 Task: Locate the nearest national forests to Portland, Oregon, and Eugene, Oregon.
Action: Mouse moved to (193, 94)
Screenshot: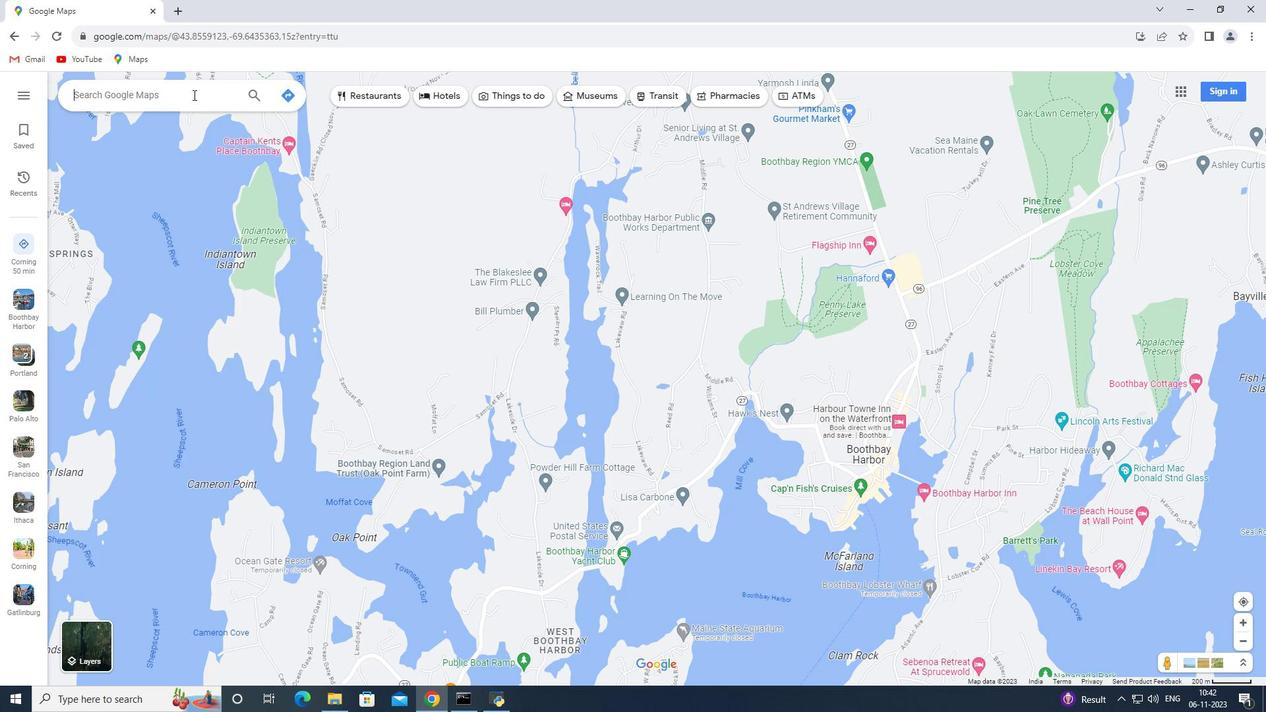 
Action: Mouse pressed left at (193, 94)
Screenshot: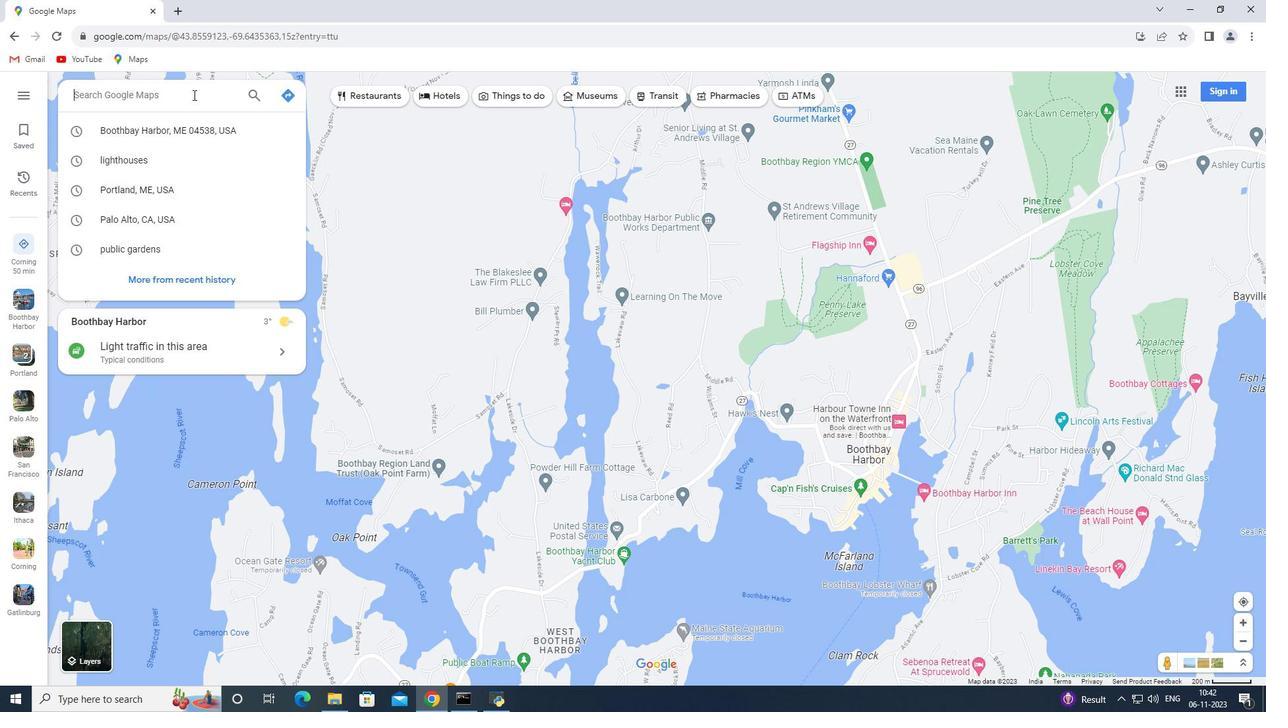 
Action: Key pressed <Key.shift_r>Portland,<Key.space><Key.shift>Oregon<Key.enter>
Screenshot: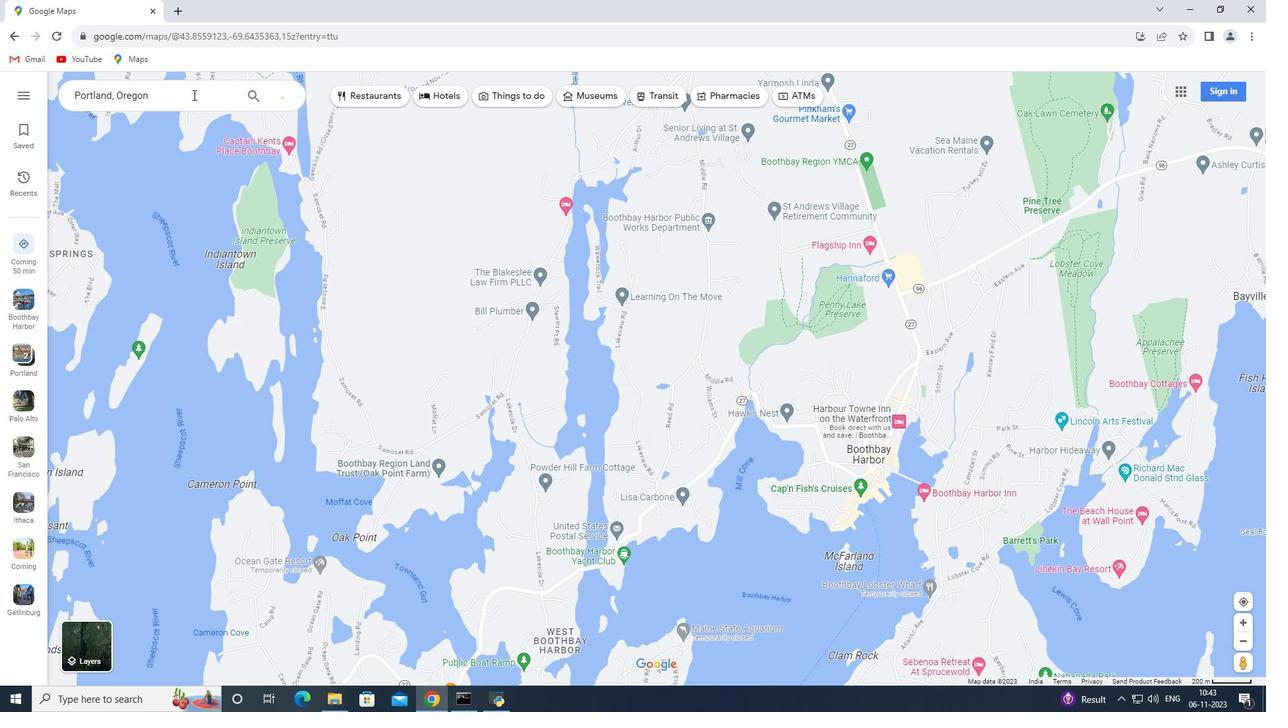 
Action: Mouse moved to (181, 327)
Screenshot: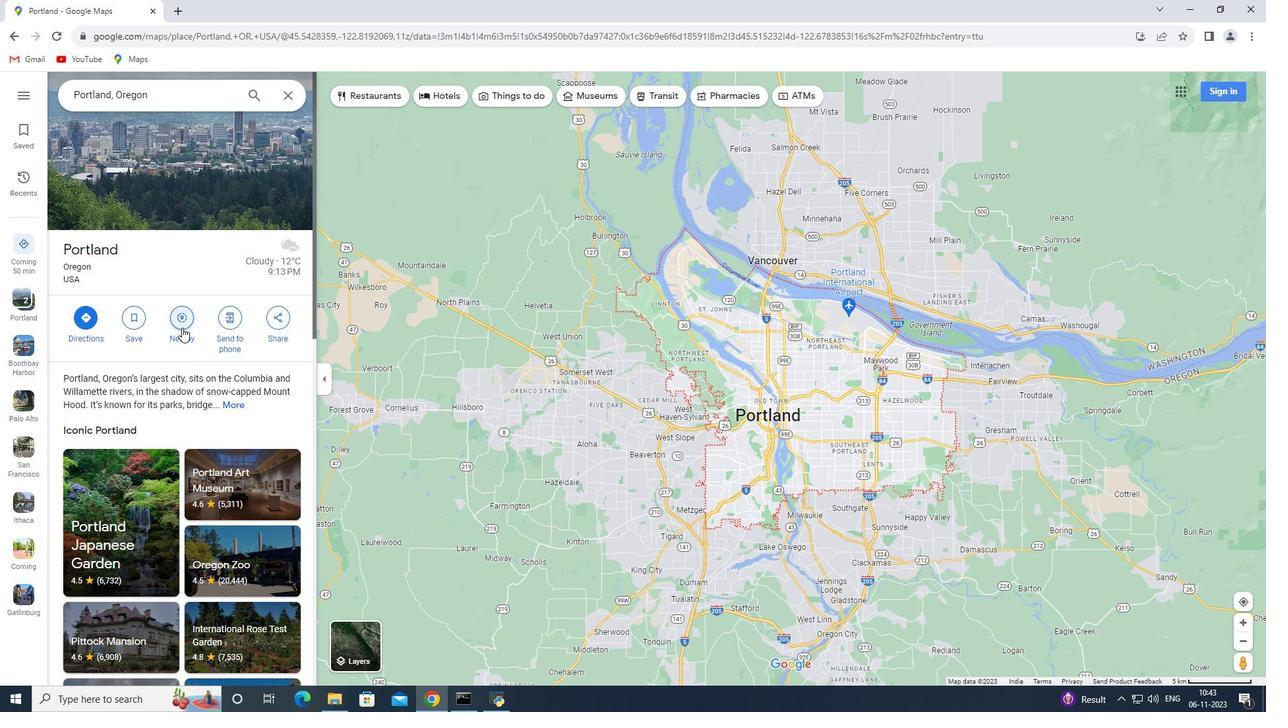 
Action: Mouse pressed left at (181, 327)
Screenshot: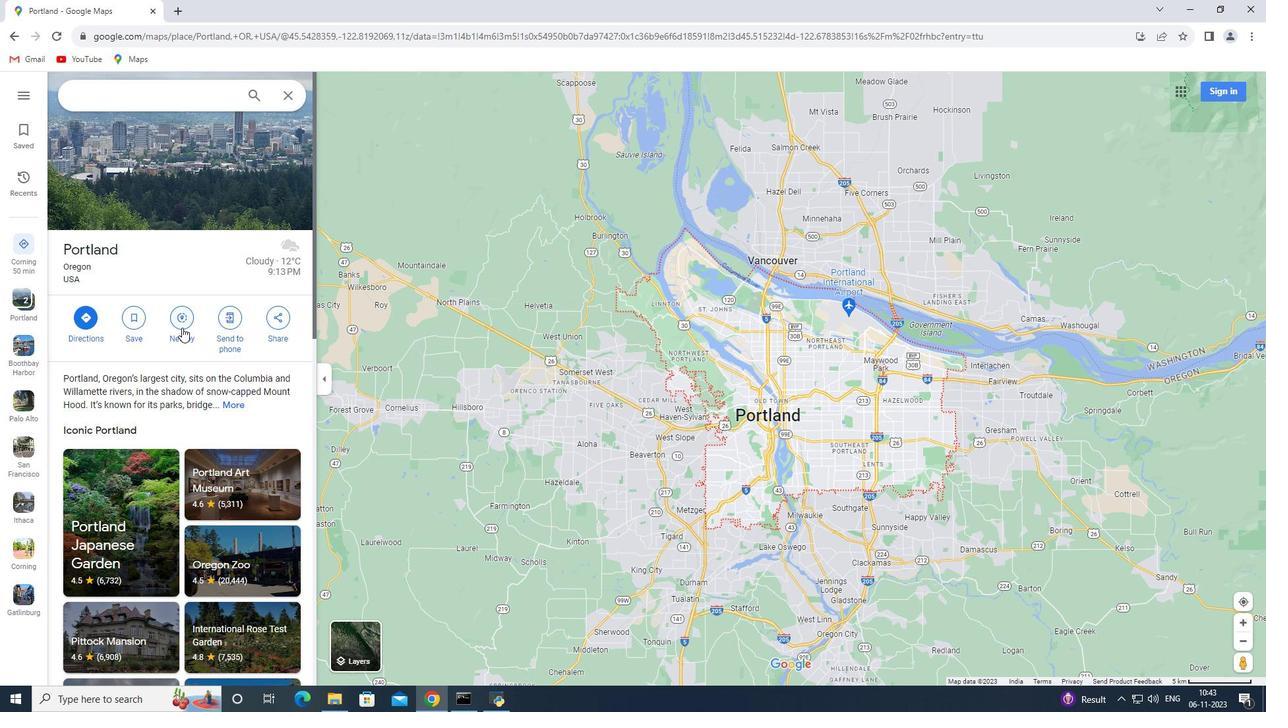 
Action: Key pressed national<Key.space>forests<Key.enter>
Screenshot: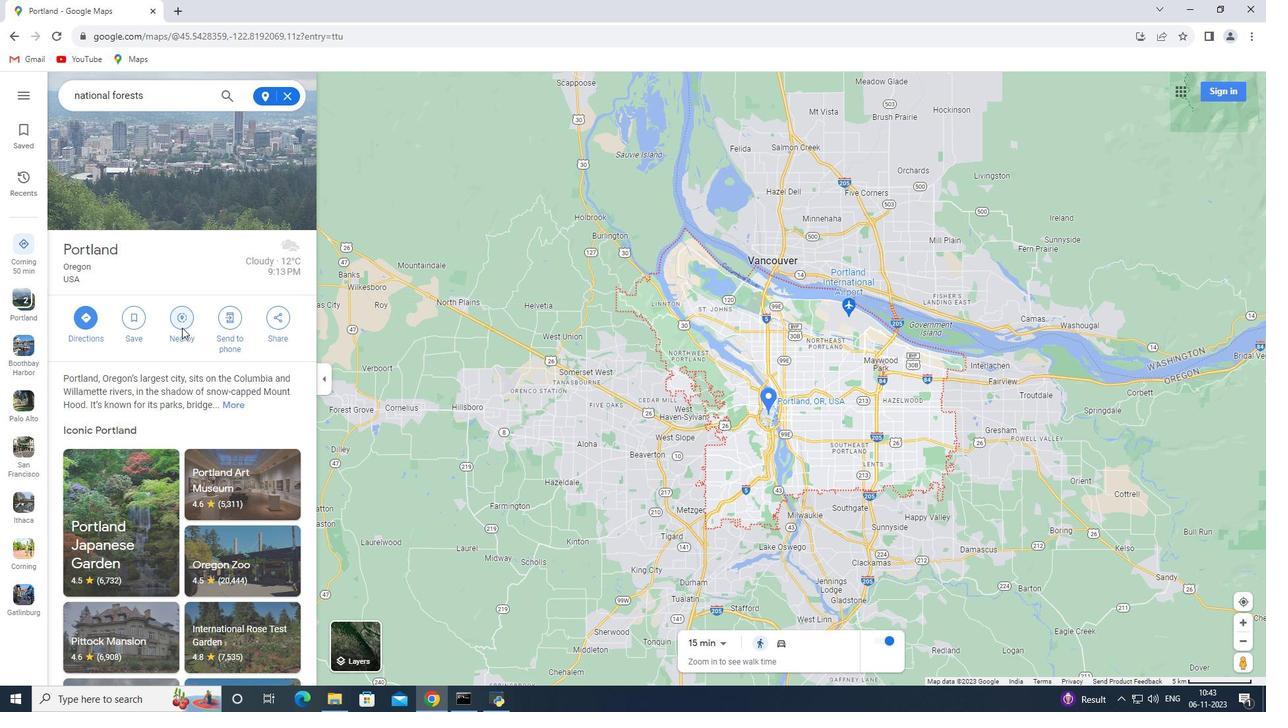 
Action: Mouse moved to (287, 92)
Screenshot: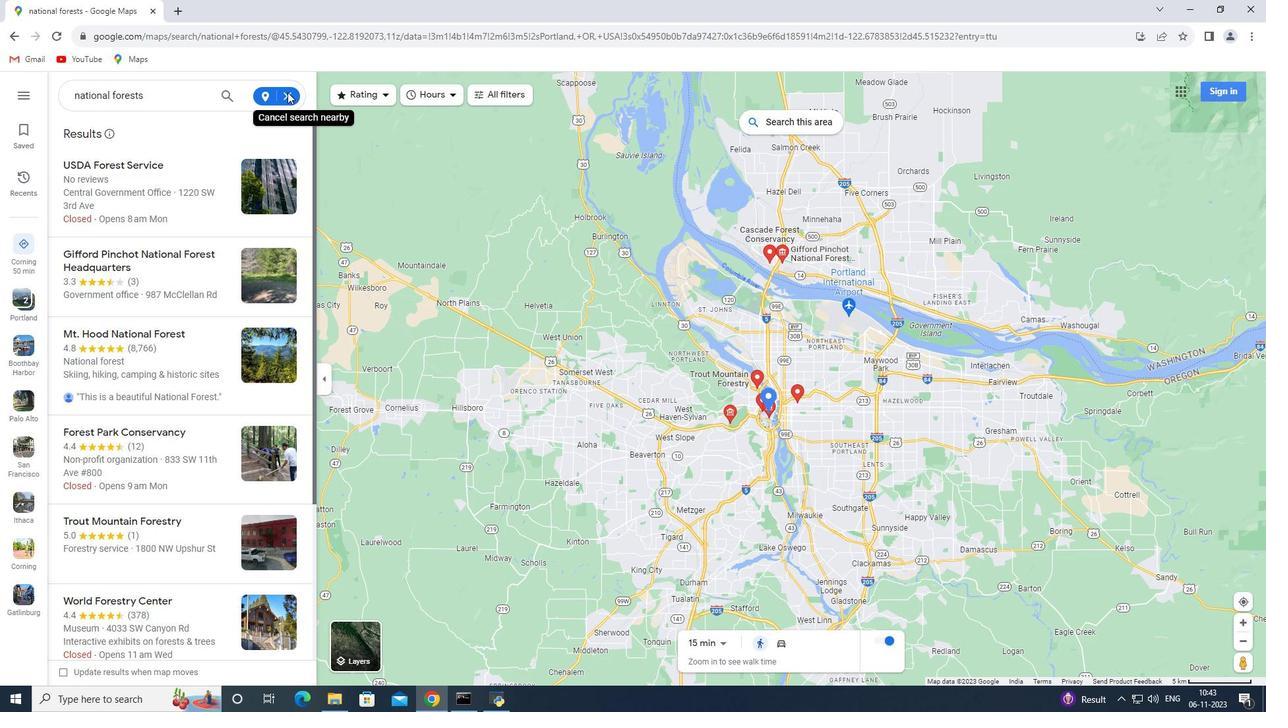 
Action: Mouse pressed left at (287, 92)
Screenshot: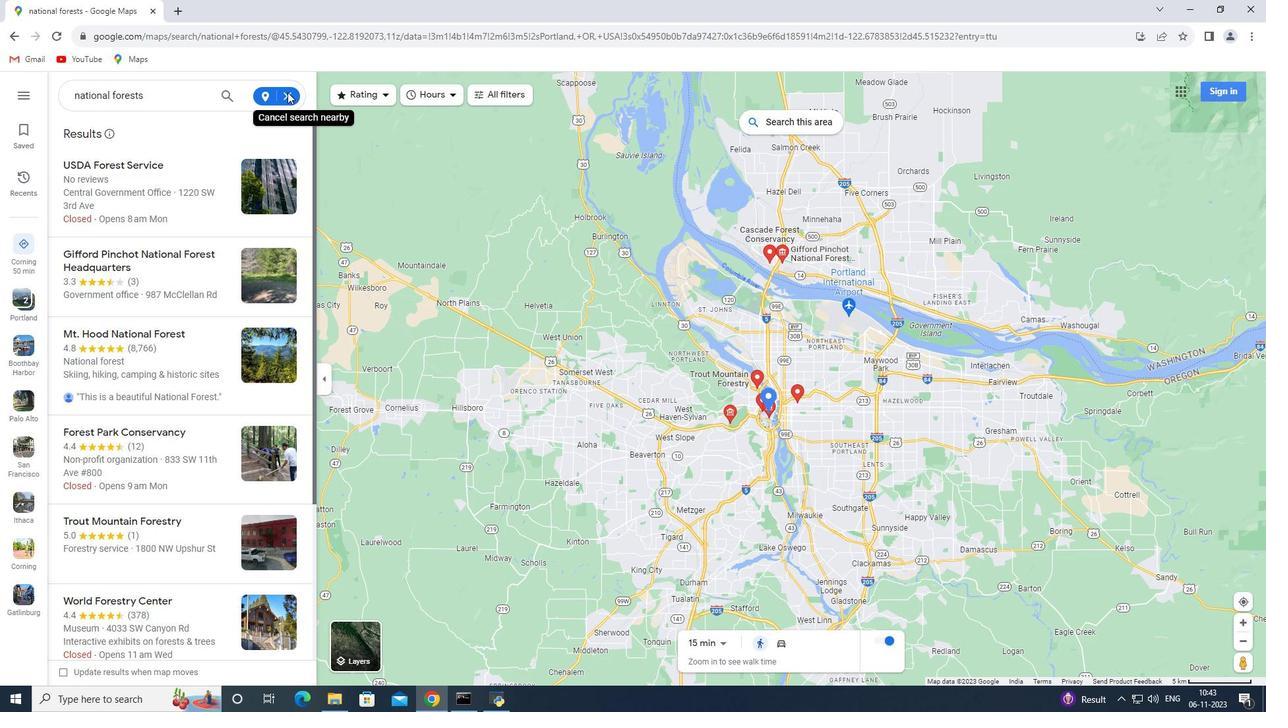 
Action: Mouse moved to (284, 94)
Screenshot: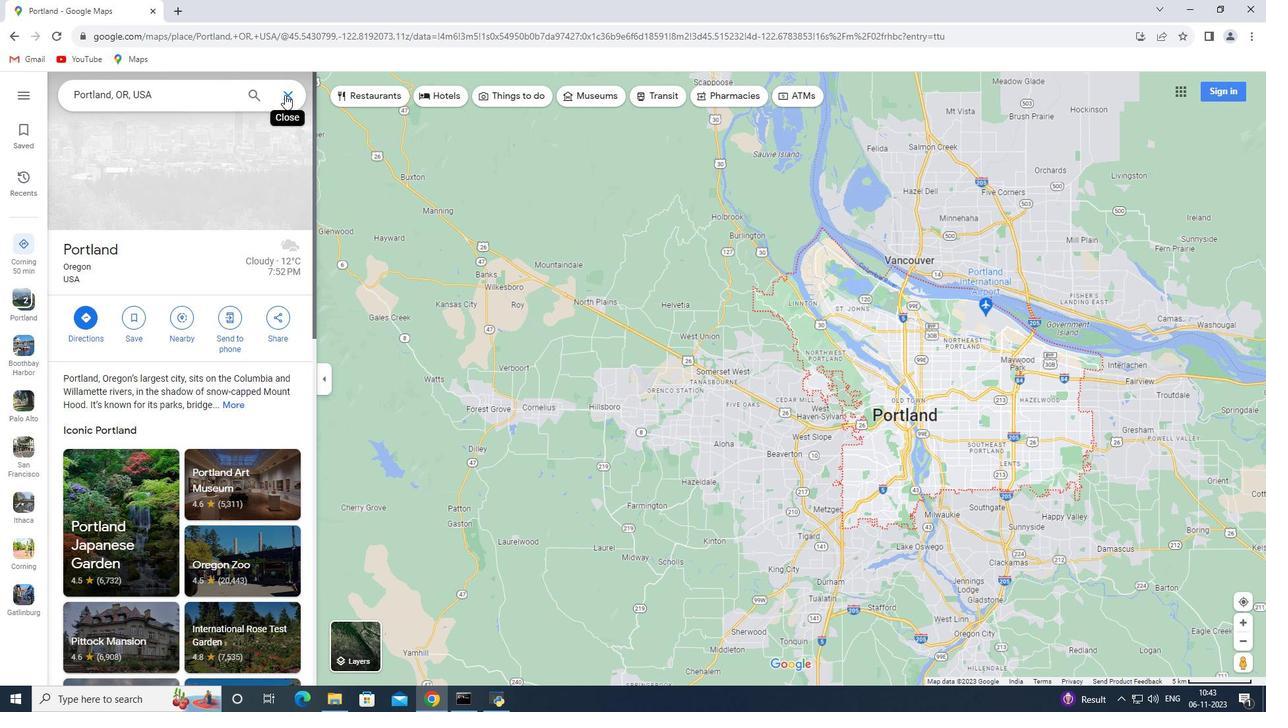 
Action: Mouse pressed left at (284, 94)
Screenshot: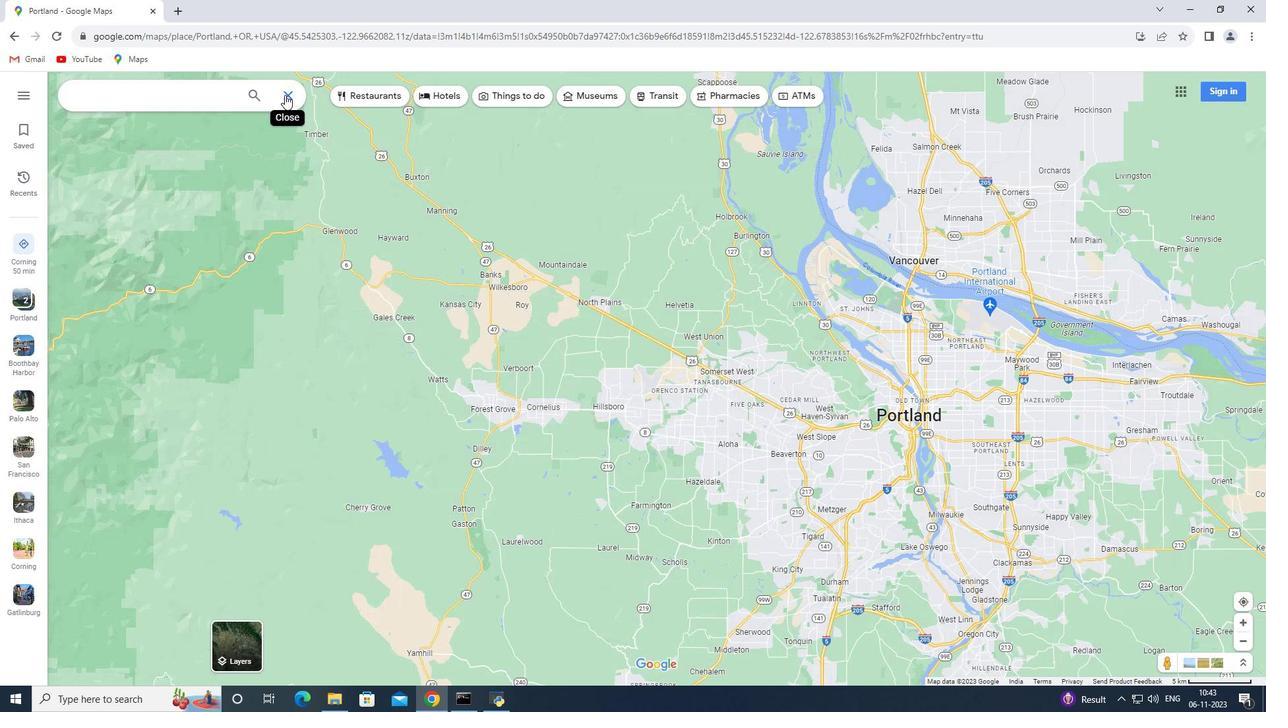 
Action: Mouse moved to (231, 91)
Screenshot: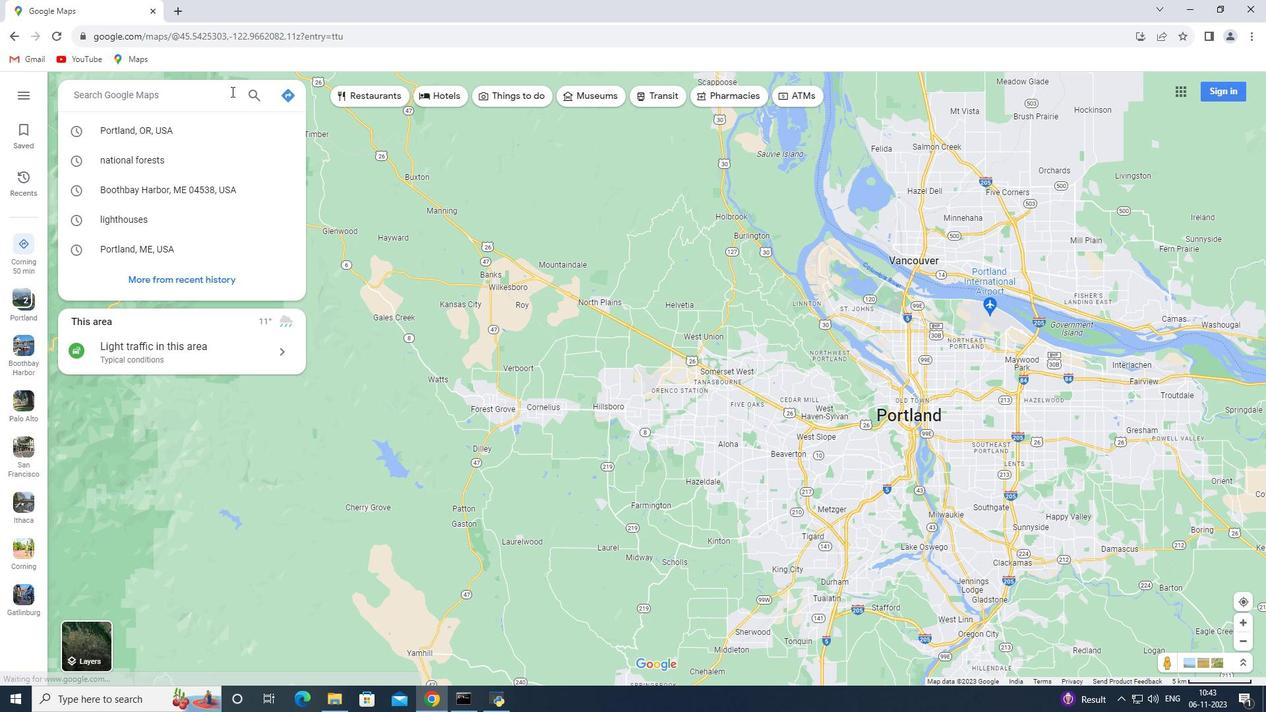 
Action: Key pressed <Key.shift>Eugene,<Key.space><Key.shift>Oregon
Screenshot: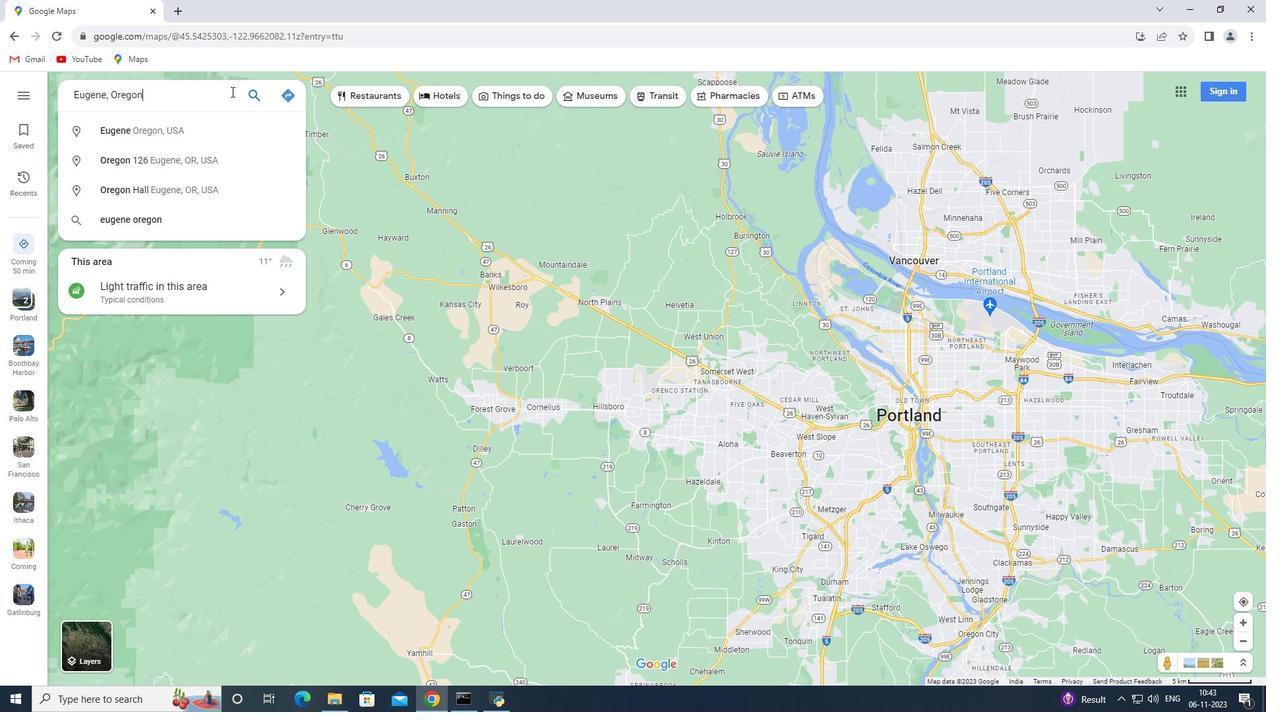 
Action: Mouse moved to (230, 91)
Screenshot: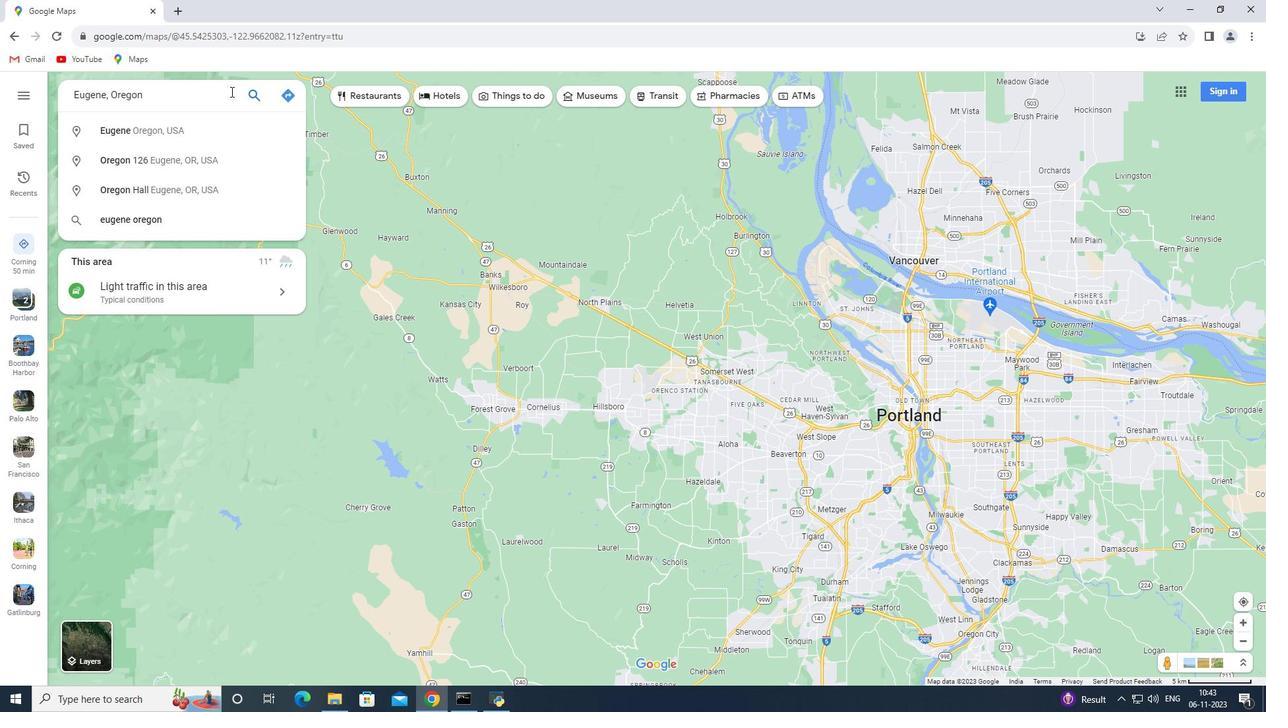 
Action: Key pressed <Key.enter>
Screenshot: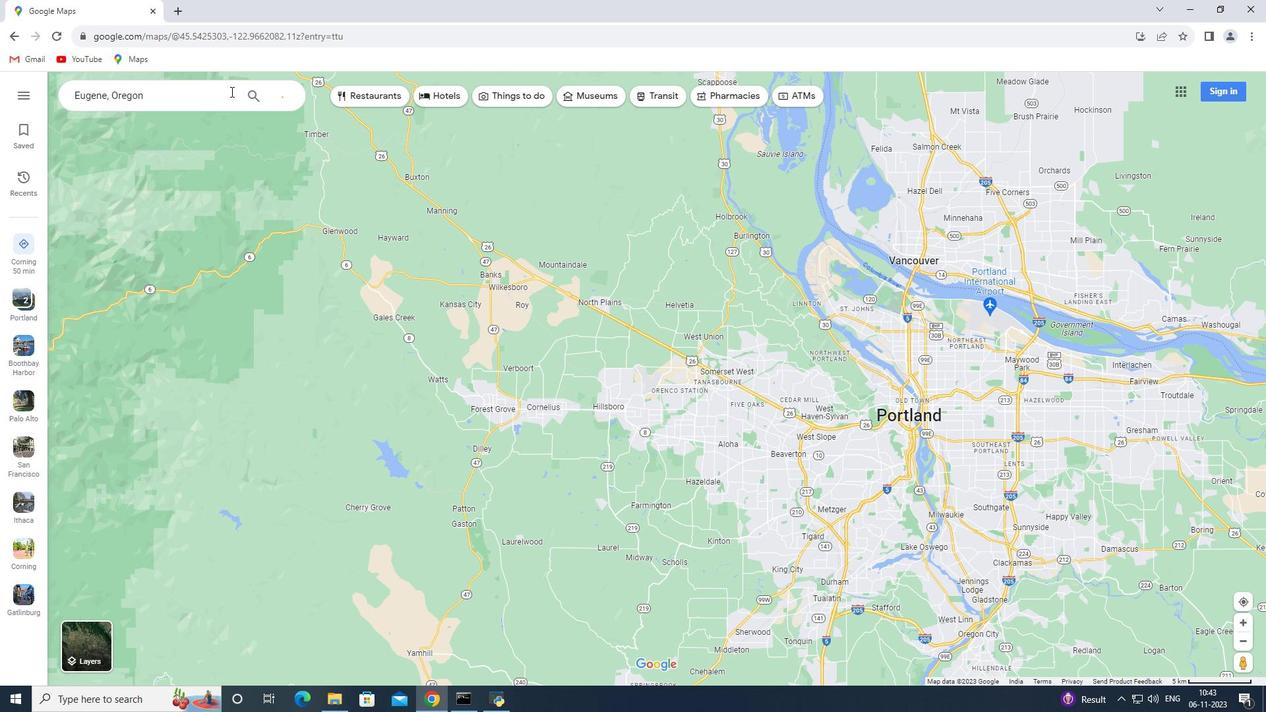
Action: Mouse moved to (178, 322)
Screenshot: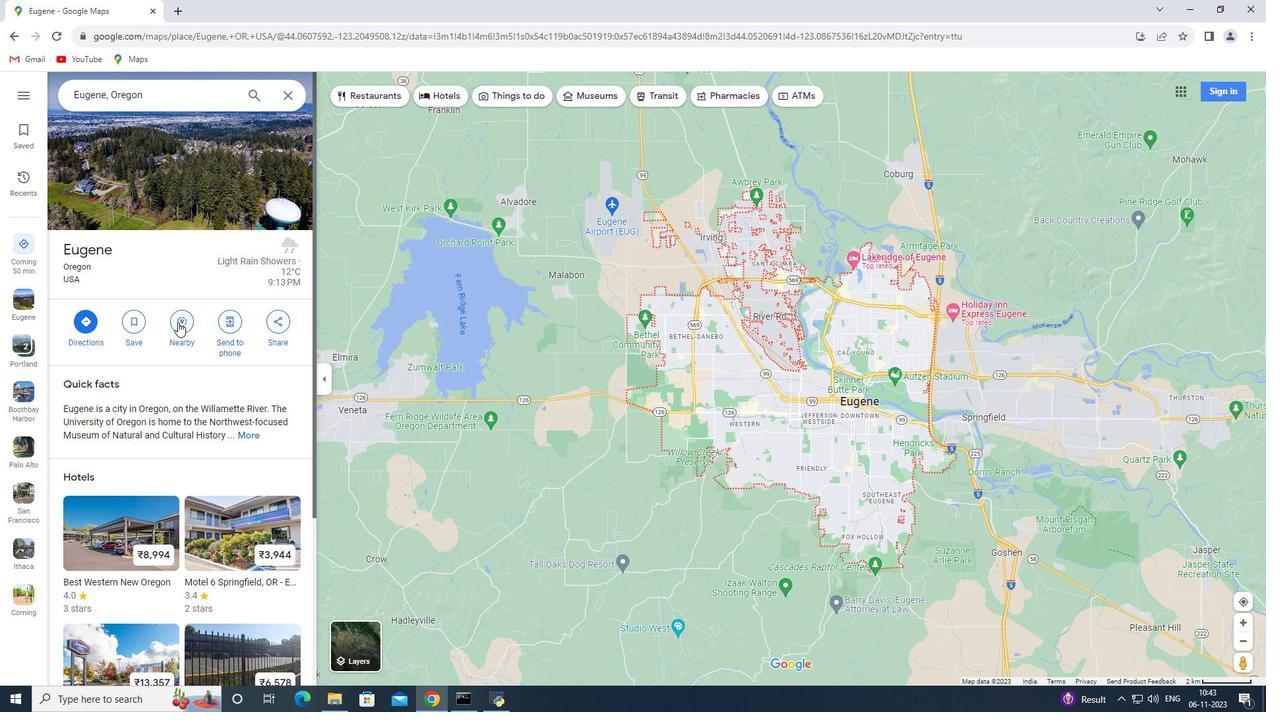 
Action: Mouse pressed left at (178, 322)
Screenshot: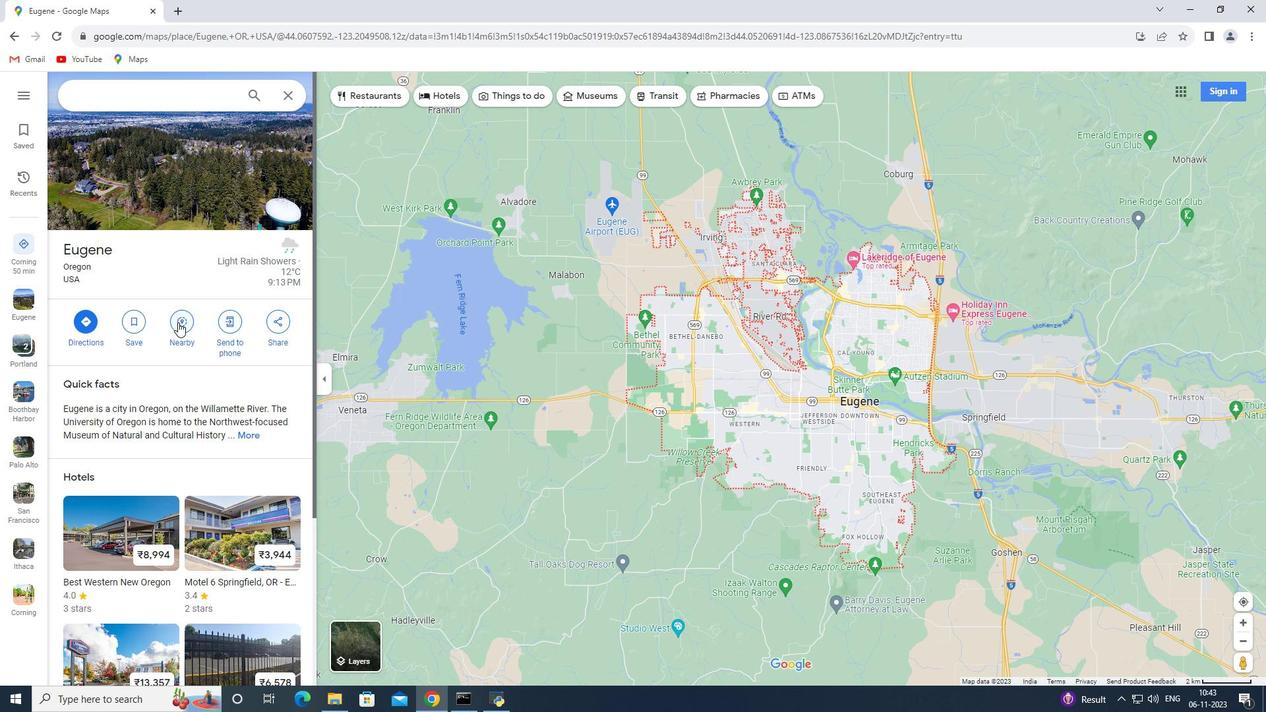 
Action: Key pressed national<Key.space>forews<Key.backspace><Key.backspace>sts<Key.enter>
Screenshot: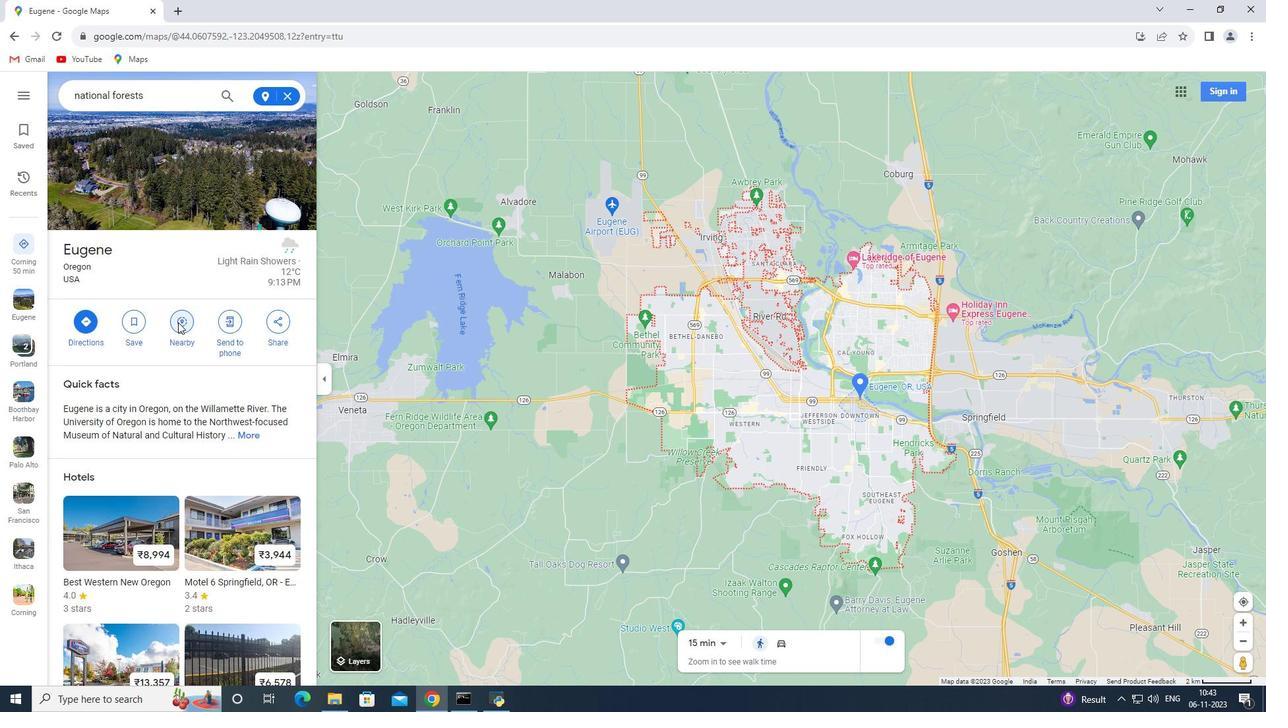 
